 Task: Check current mortgage rates for investment property.
Action: Mouse moved to (794, 153)
Screenshot: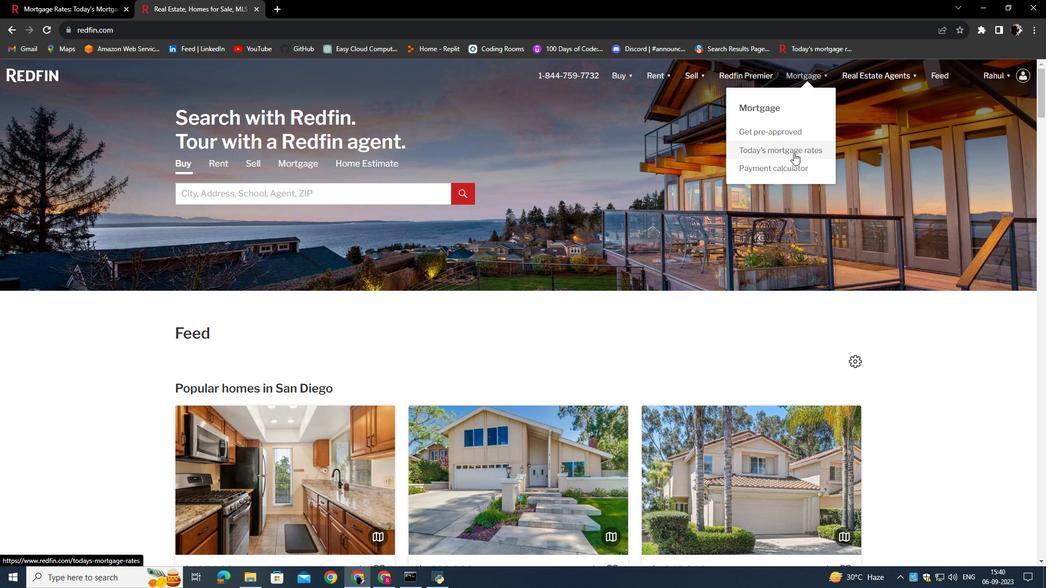 
Action: Mouse pressed left at (794, 153)
Screenshot: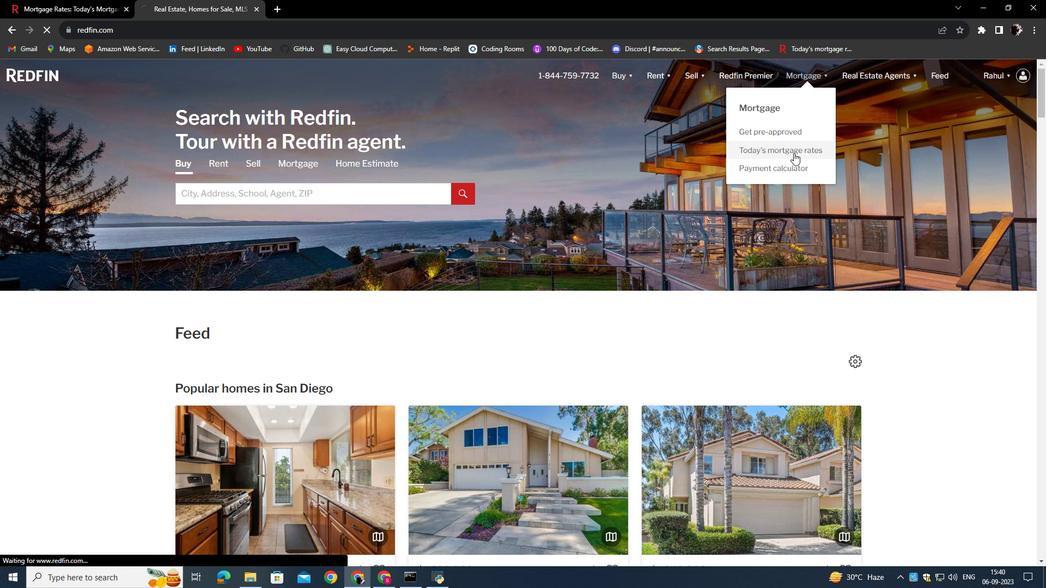 
Action: Mouse moved to (397, 290)
Screenshot: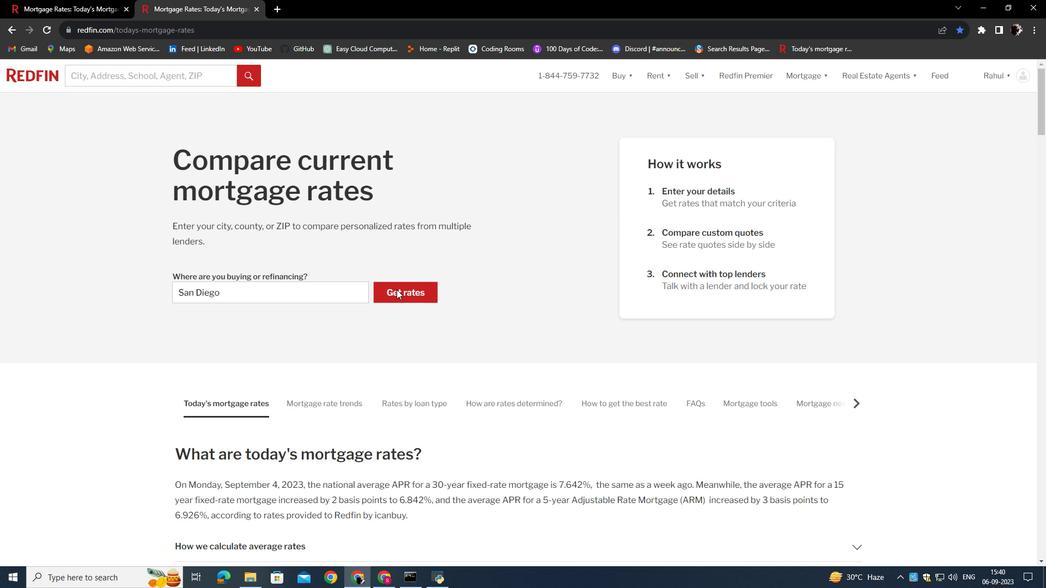 
Action: Mouse pressed left at (397, 290)
Screenshot: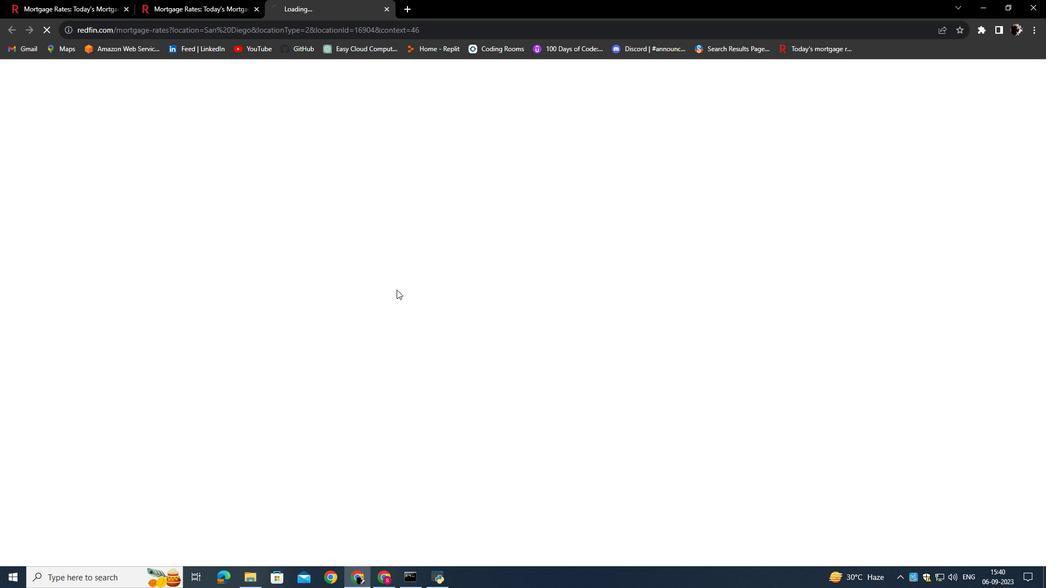 
Action: Mouse moved to (279, 213)
Screenshot: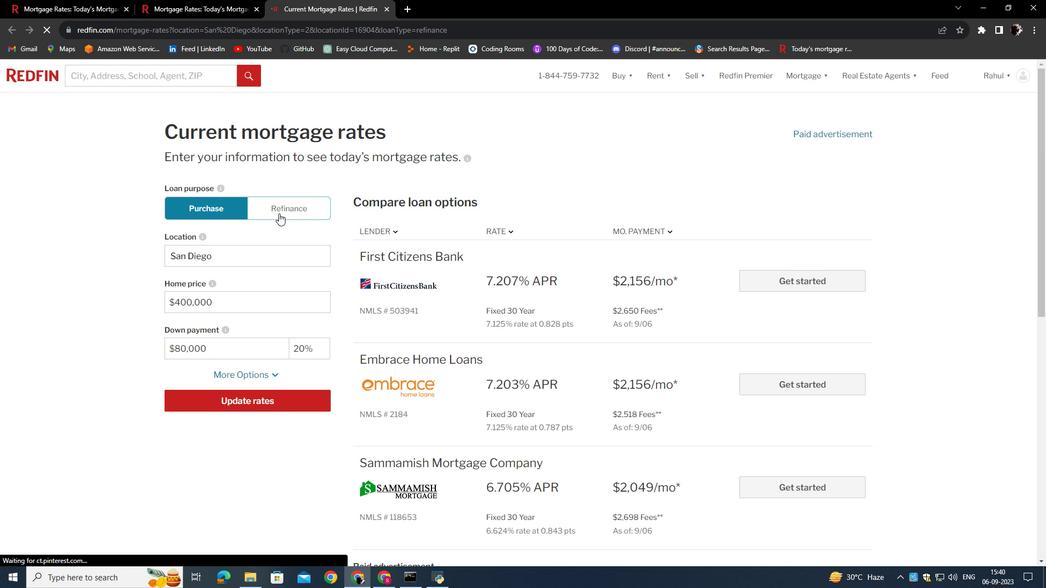 
Action: Mouse pressed left at (279, 213)
Screenshot: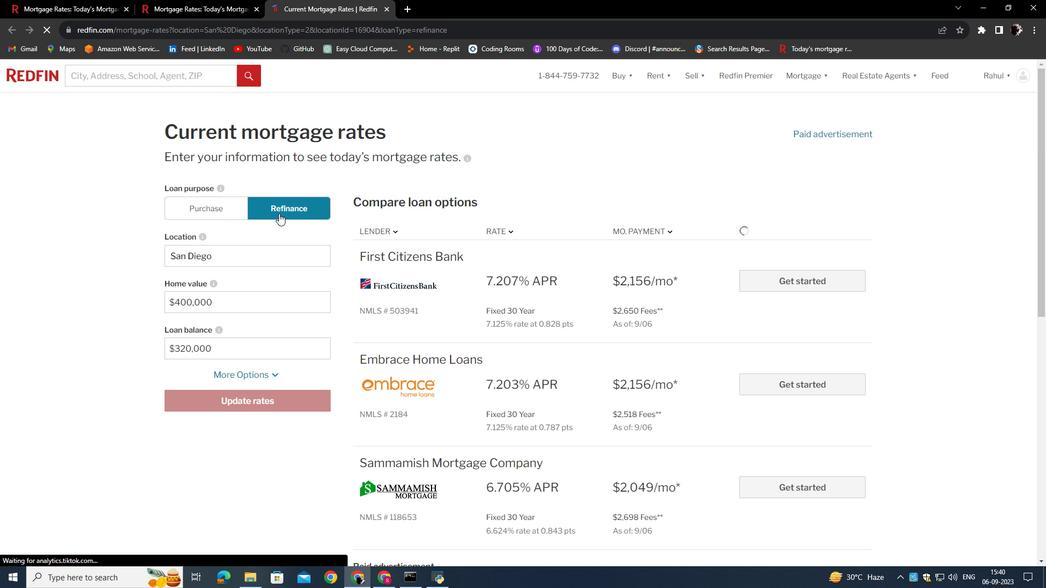 
Action: Mouse moved to (265, 378)
Screenshot: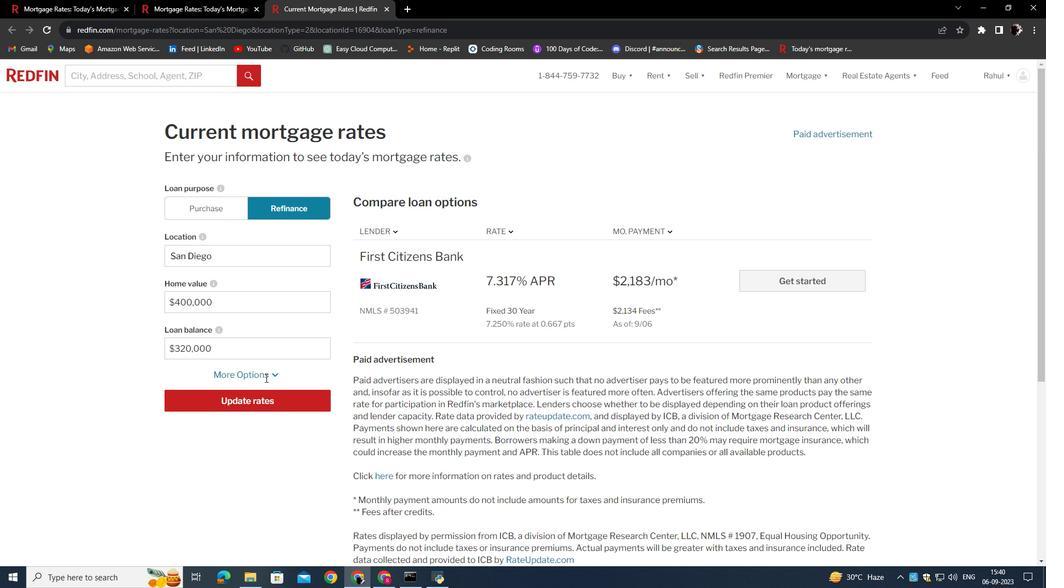 
Action: Mouse pressed left at (265, 378)
Screenshot: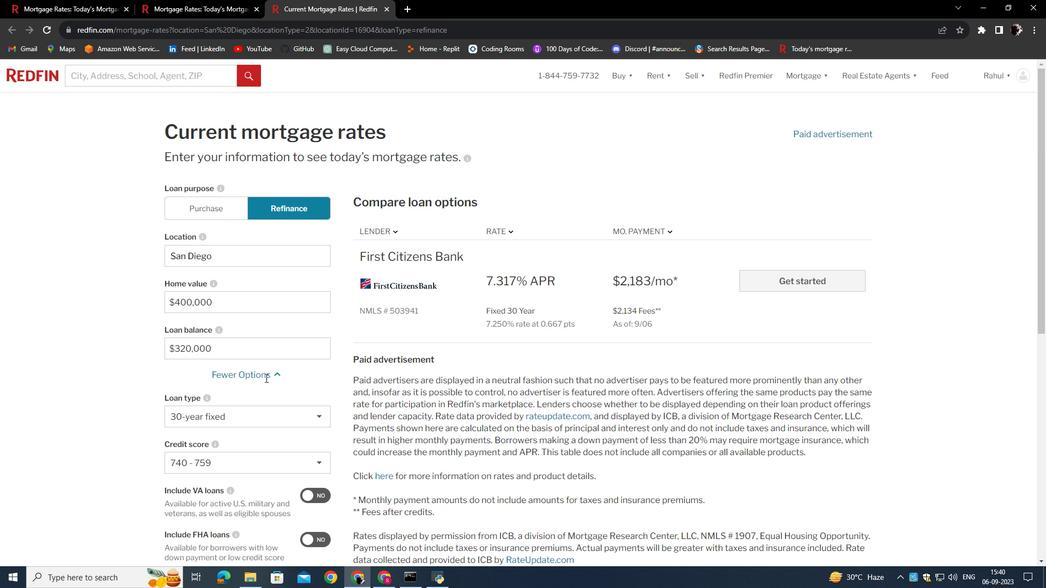 
Action: Mouse moved to (268, 381)
Screenshot: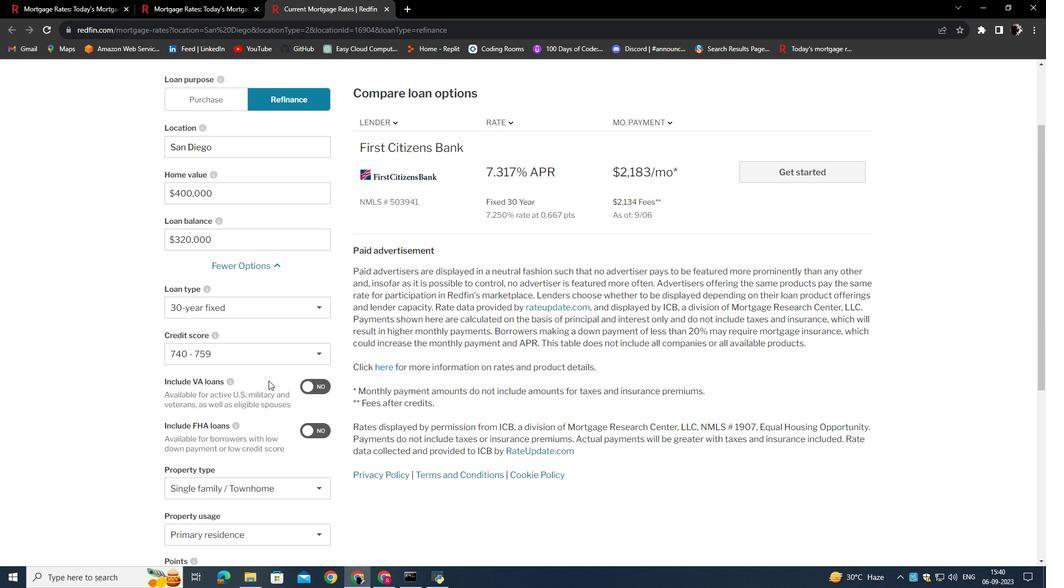 
Action: Mouse scrolled (268, 380) with delta (0, 0)
Screenshot: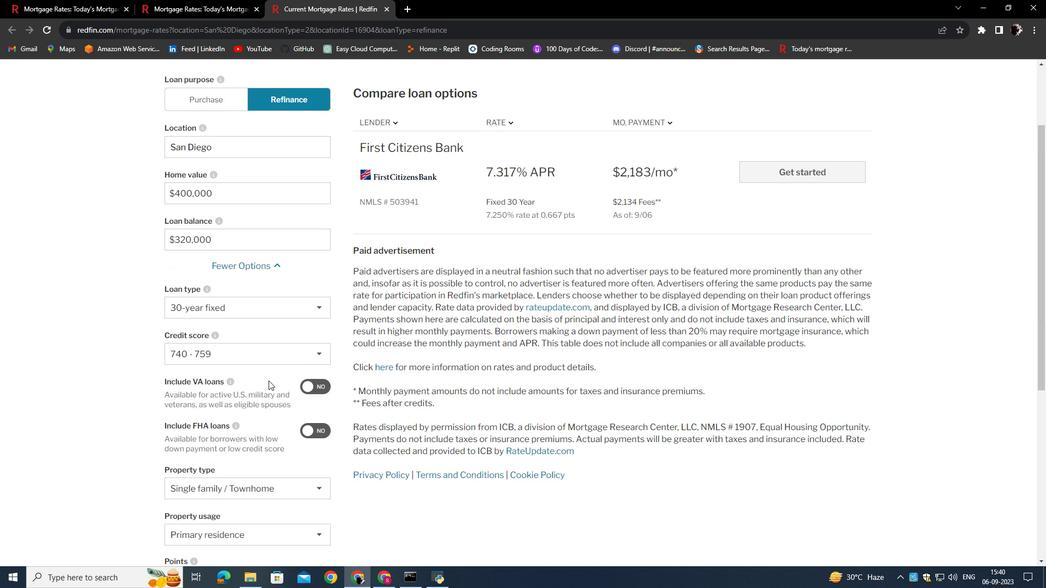 
Action: Mouse scrolled (268, 380) with delta (0, 0)
Screenshot: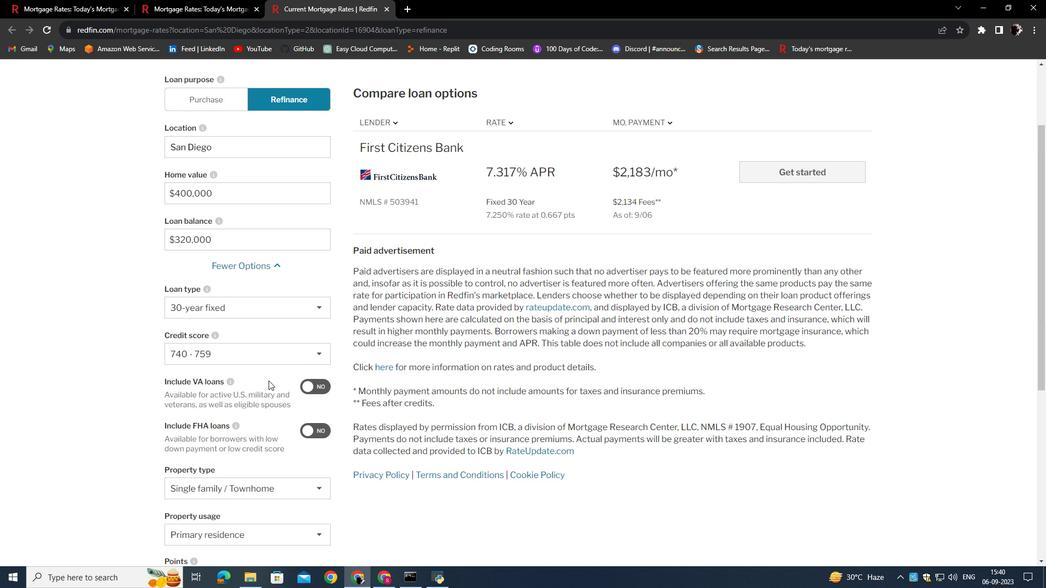 
Action: Mouse moved to (264, 359)
Screenshot: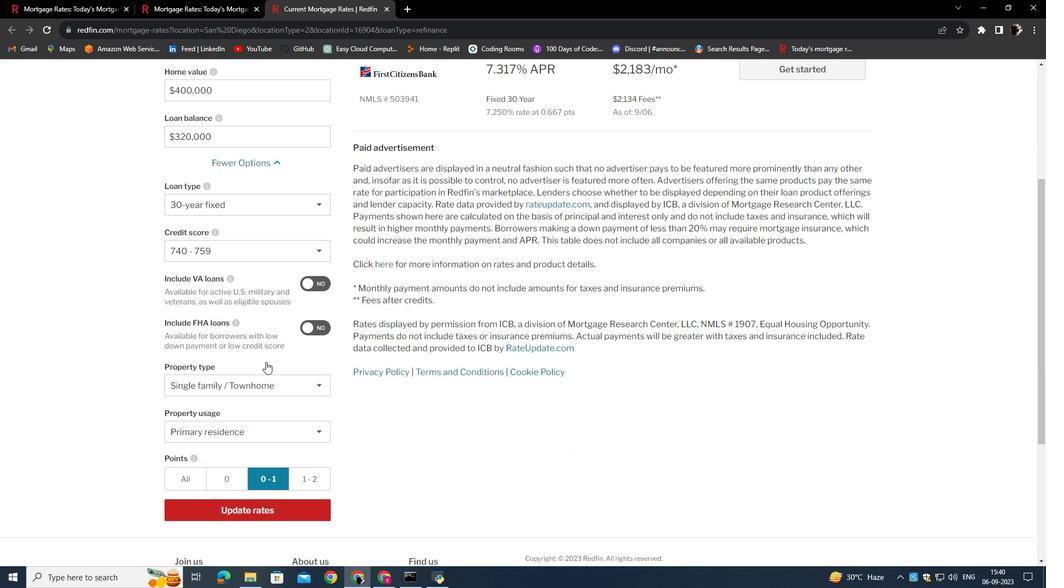 
Action: Mouse scrolled (264, 358) with delta (0, 0)
Screenshot: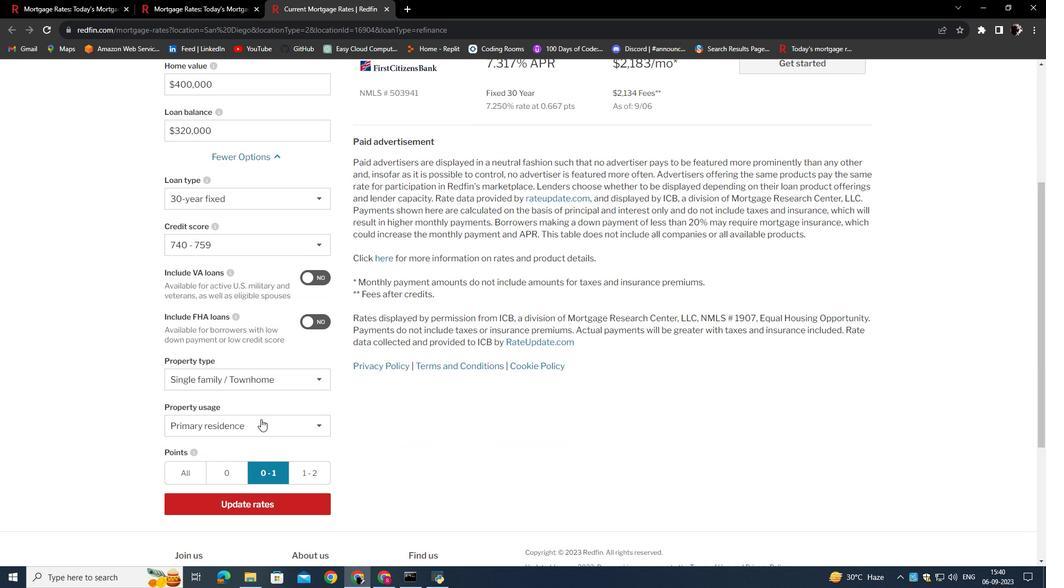
Action: Mouse scrolled (264, 358) with delta (0, 0)
Screenshot: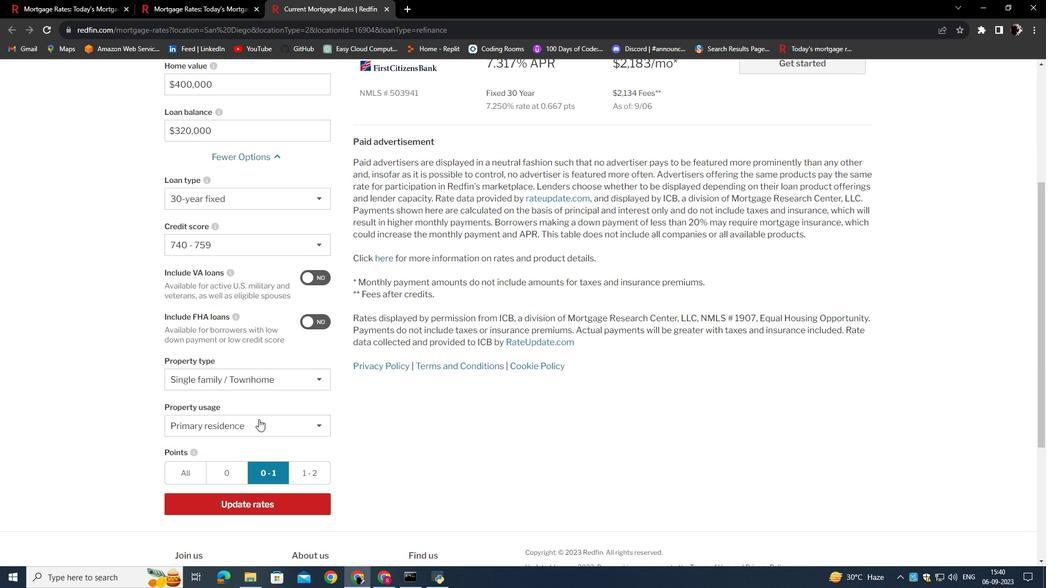 
Action: Mouse moved to (259, 419)
Screenshot: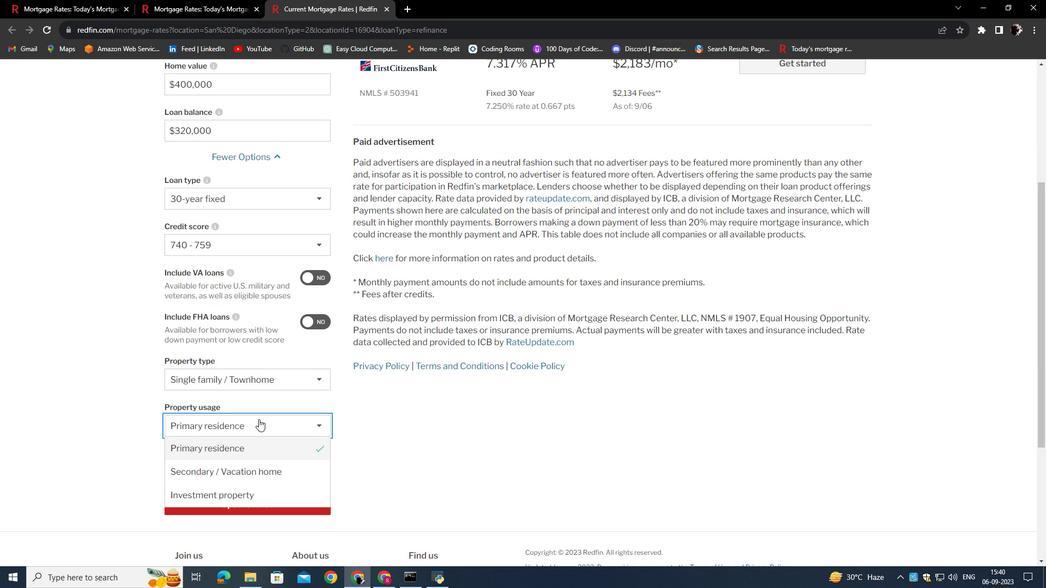 
Action: Mouse pressed left at (259, 419)
Screenshot: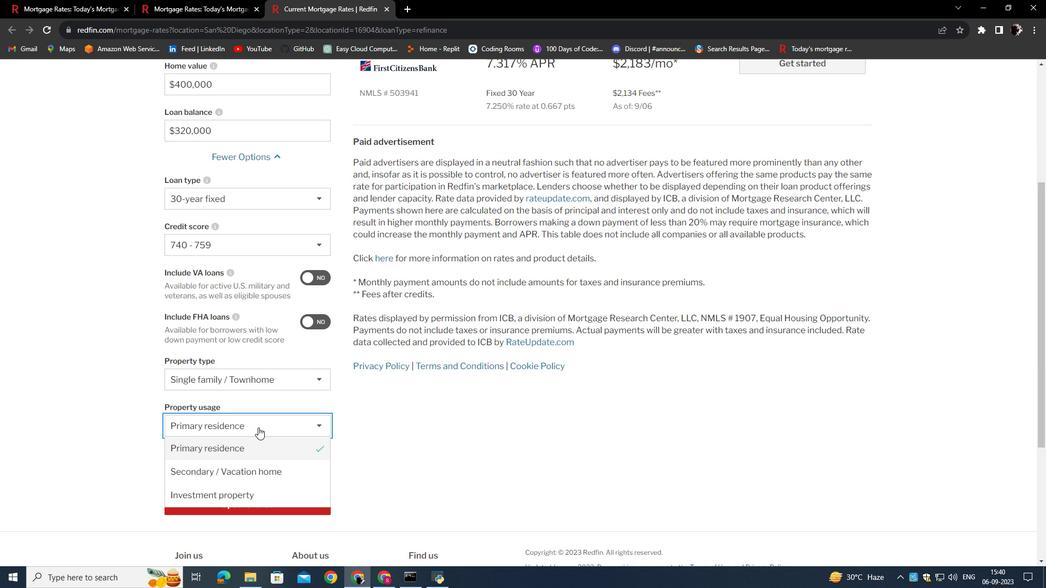 
Action: Mouse moved to (245, 498)
Screenshot: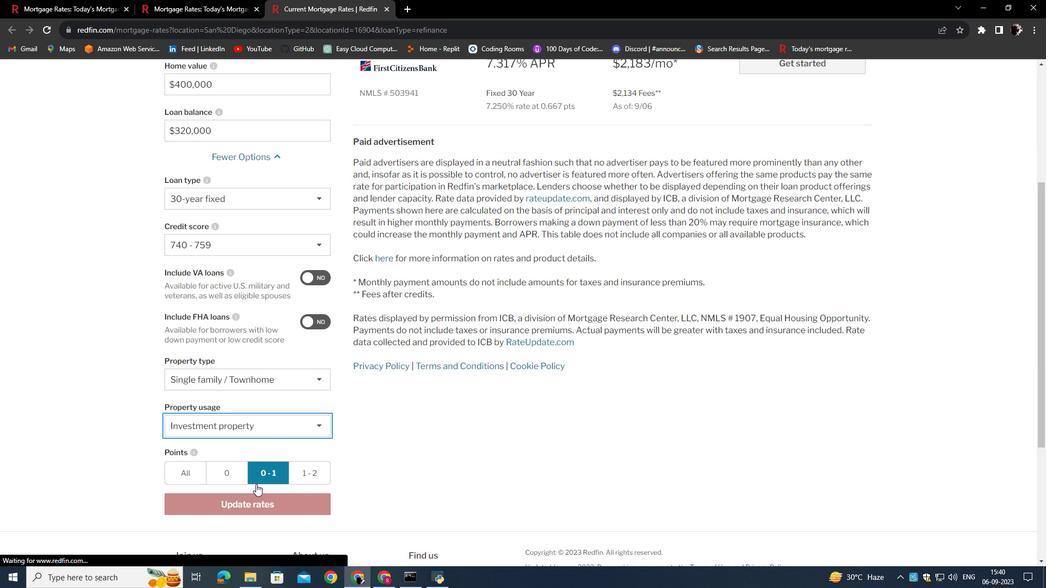 
Action: Mouse pressed left at (245, 498)
Screenshot: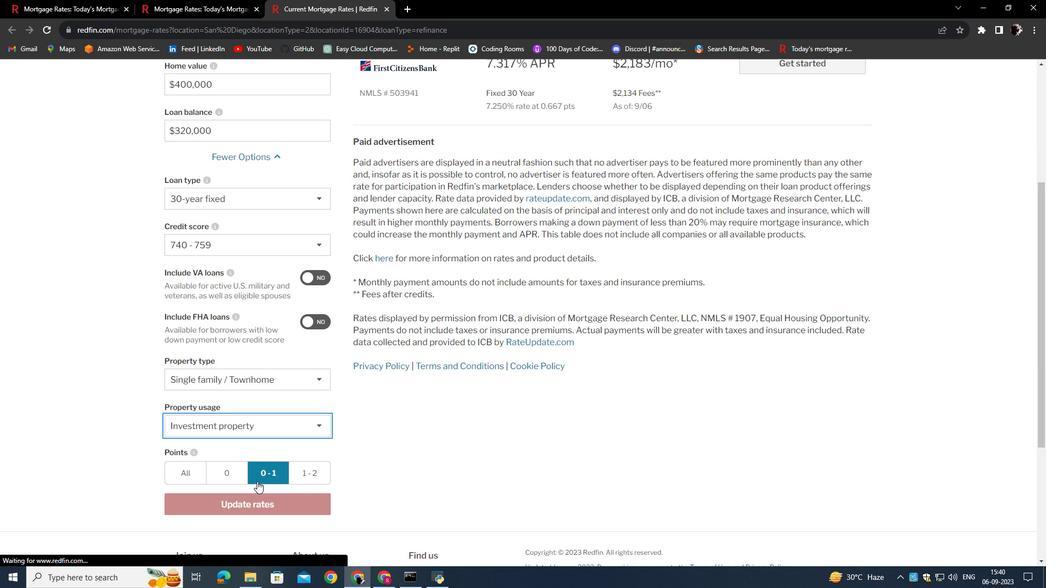
Action: Mouse moved to (261, 503)
Screenshot: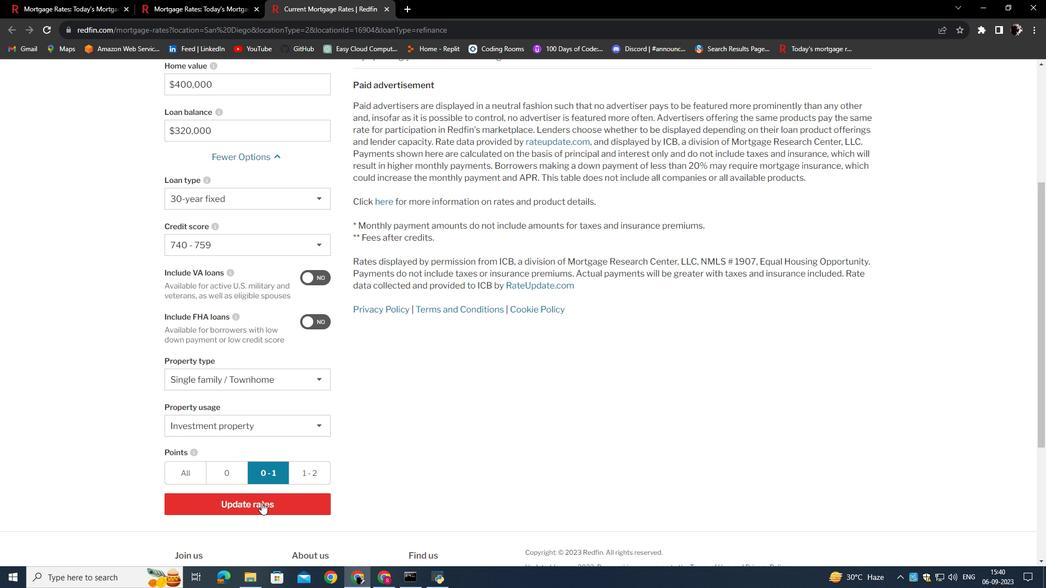 
Action: Mouse pressed left at (261, 503)
Screenshot: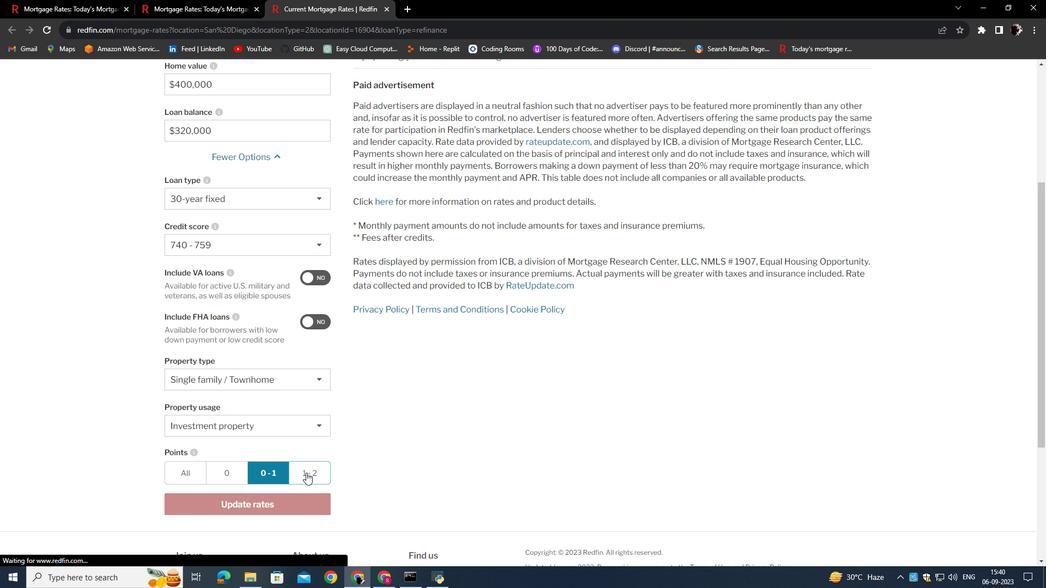 
Action: Mouse moved to (509, 392)
Screenshot: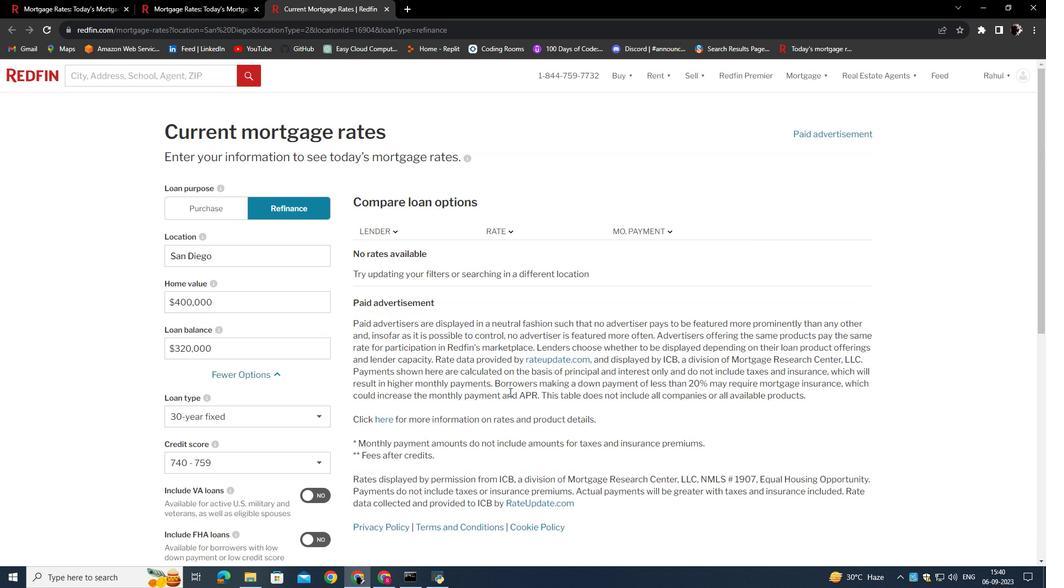 
Action: Mouse scrolled (509, 393) with delta (0, 0)
Screenshot: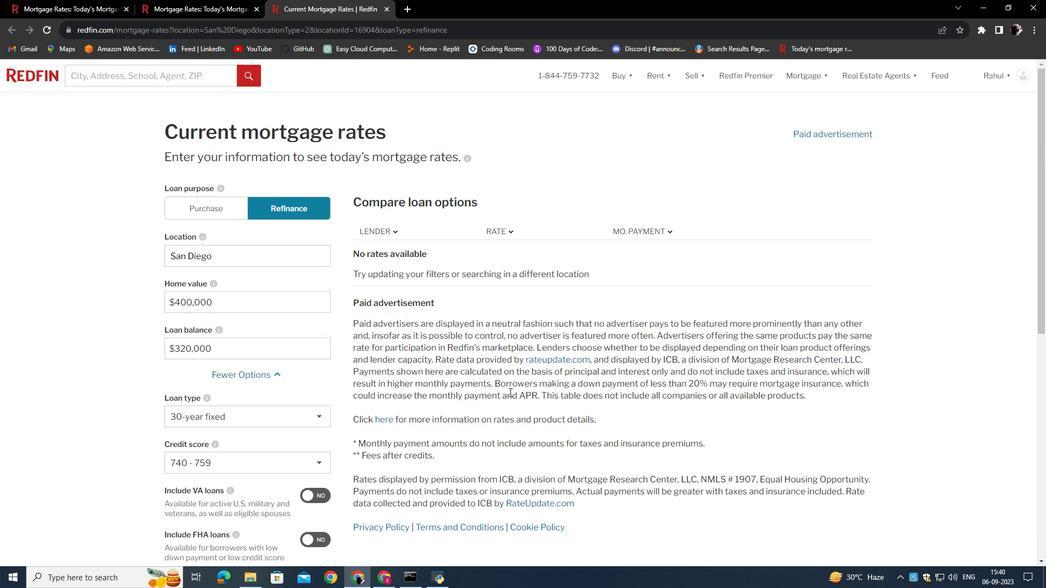 
Action: Mouse scrolled (509, 393) with delta (0, 0)
Screenshot: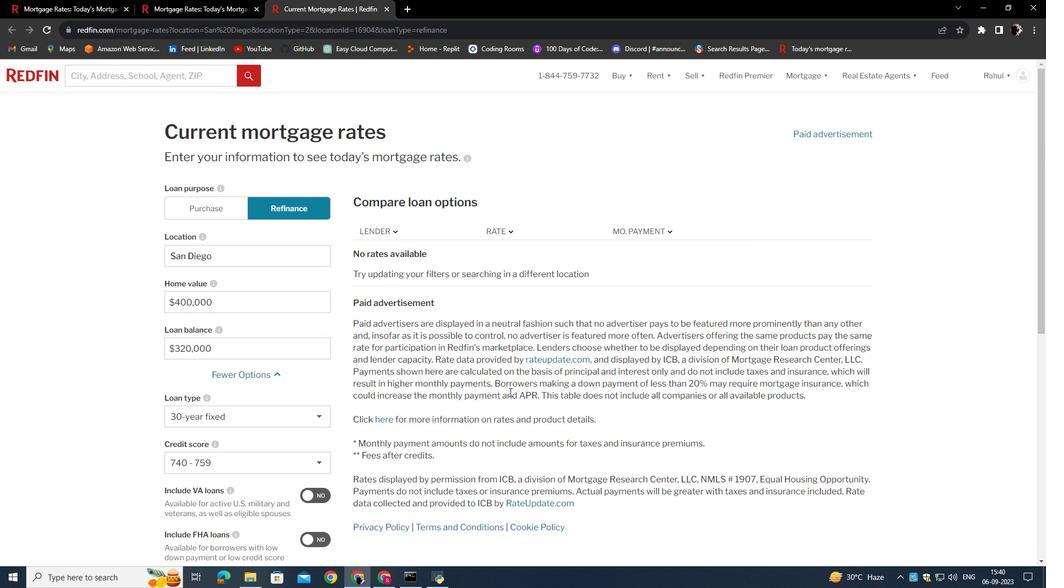 
Action: Mouse scrolled (509, 393) with delta (0, 0)
Screenshot: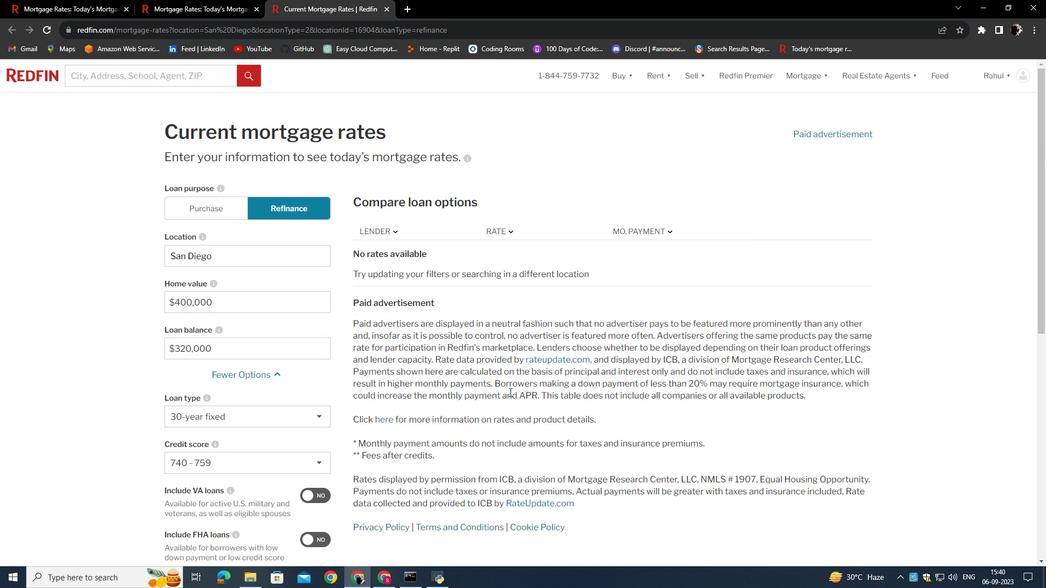 
Action: Mouse scrolled (509, 393) with delta (0, 0)
Screenshot: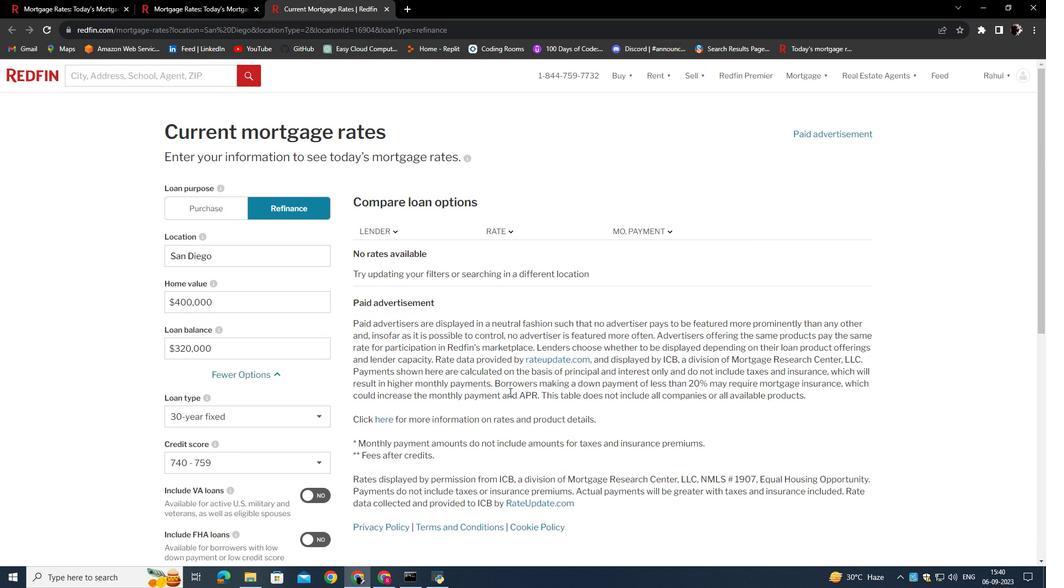 
Action: Mouse scrolled (509, 393) with delta (0, 0)
Screenshot: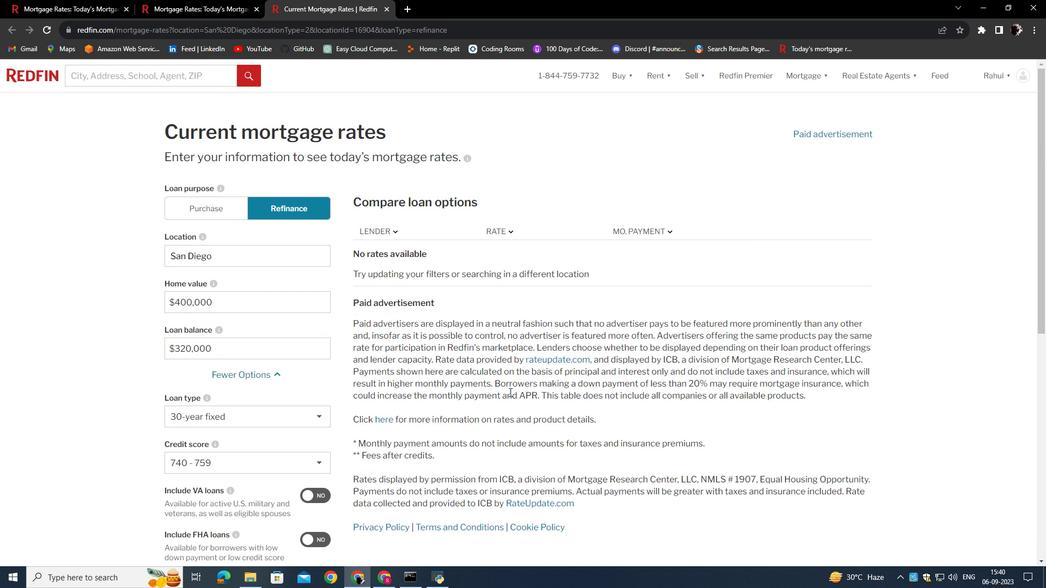 
